Task: Create Card Content Creation Schedule in Board Customer Retention to Workspace Customer Experience. Create Card Project Management Performance Review in Board SEO and SEM to Workspace Customer Experience. Create Card Blog Post Writing in Board Market Segmentation and Targeting Analysis to Workspace Customer Experience
Action: Mouse moved to (610, 185)
Screenshot: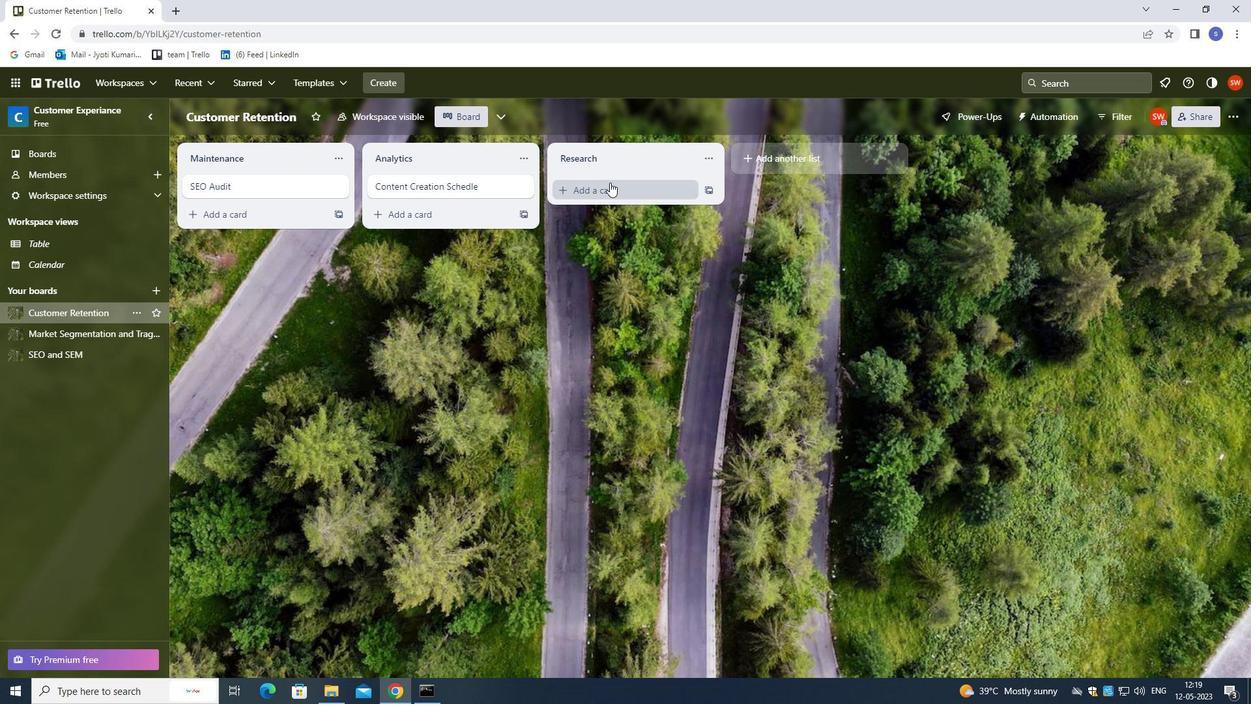 
Action: Mouse pressed left at (610, 185)
Screenshot: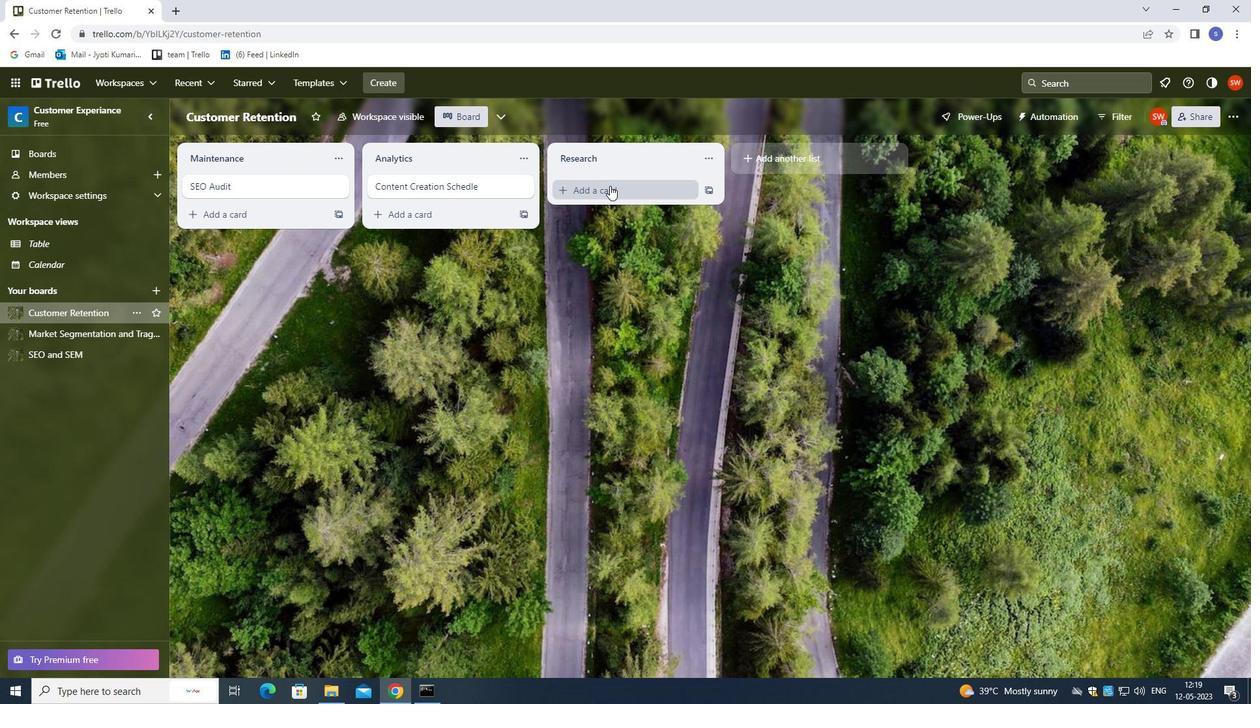 
Action: Mouse moved to (507, 131)
Screenshot: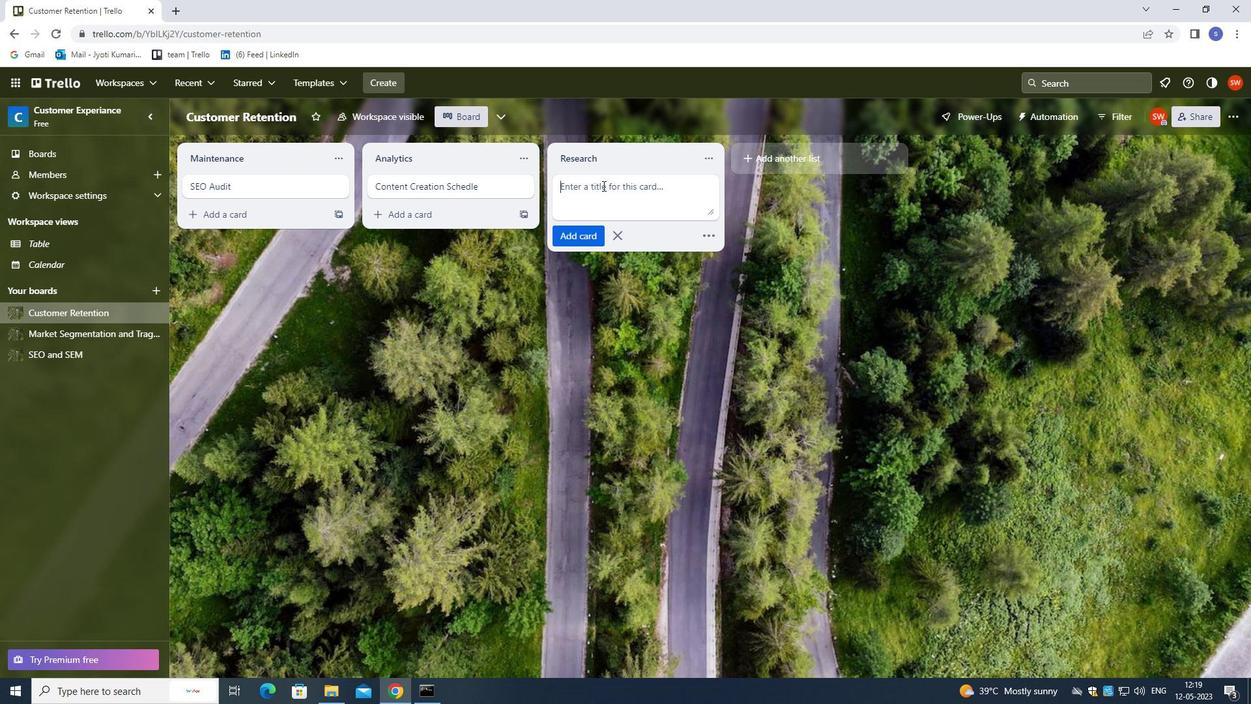 
Action: Key pressed <Key.shift>CONTENT<Key.space><Key.shift>CREATION<Key.space><Key.shift>SCHDULE<Key.backspace><Key.backspace><Key.backspace><Key.backspace><Key.backspace>HEDULE<Key.enter>
Screenshot: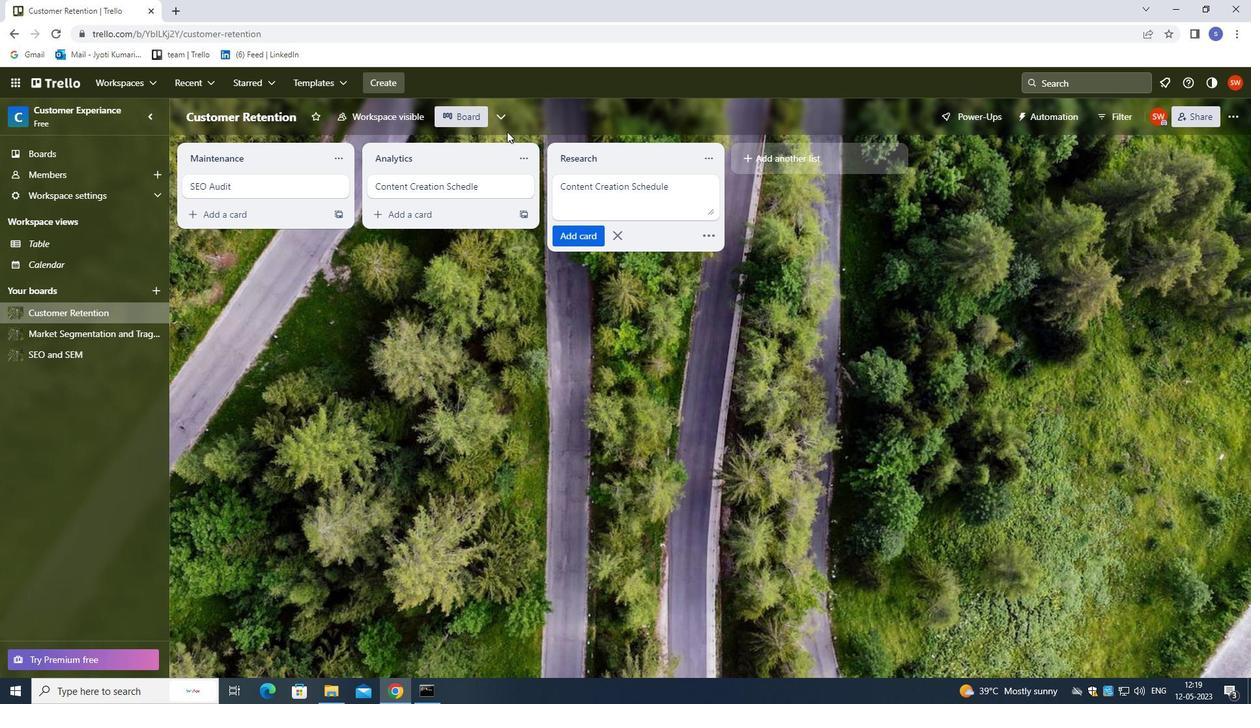 
Action: Mouse moved to (113, 357)
Screenshot: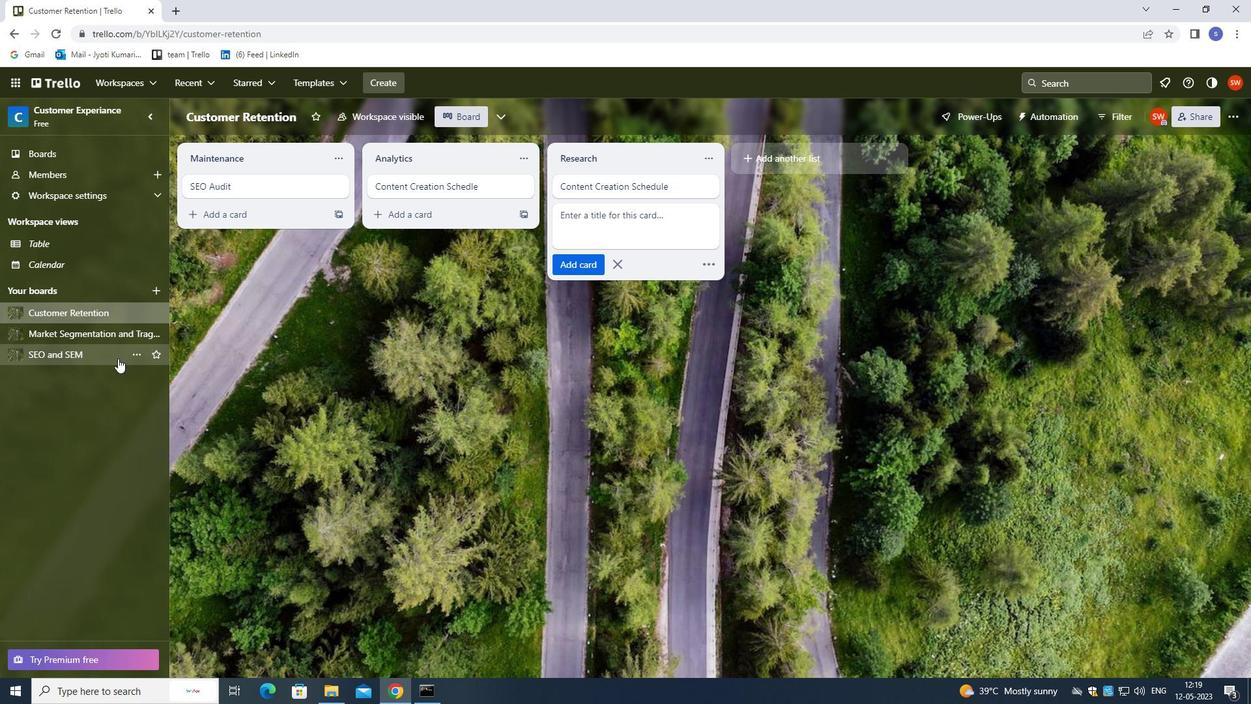 
Action: Mouse pressed left at (113, 357)
Screenshot: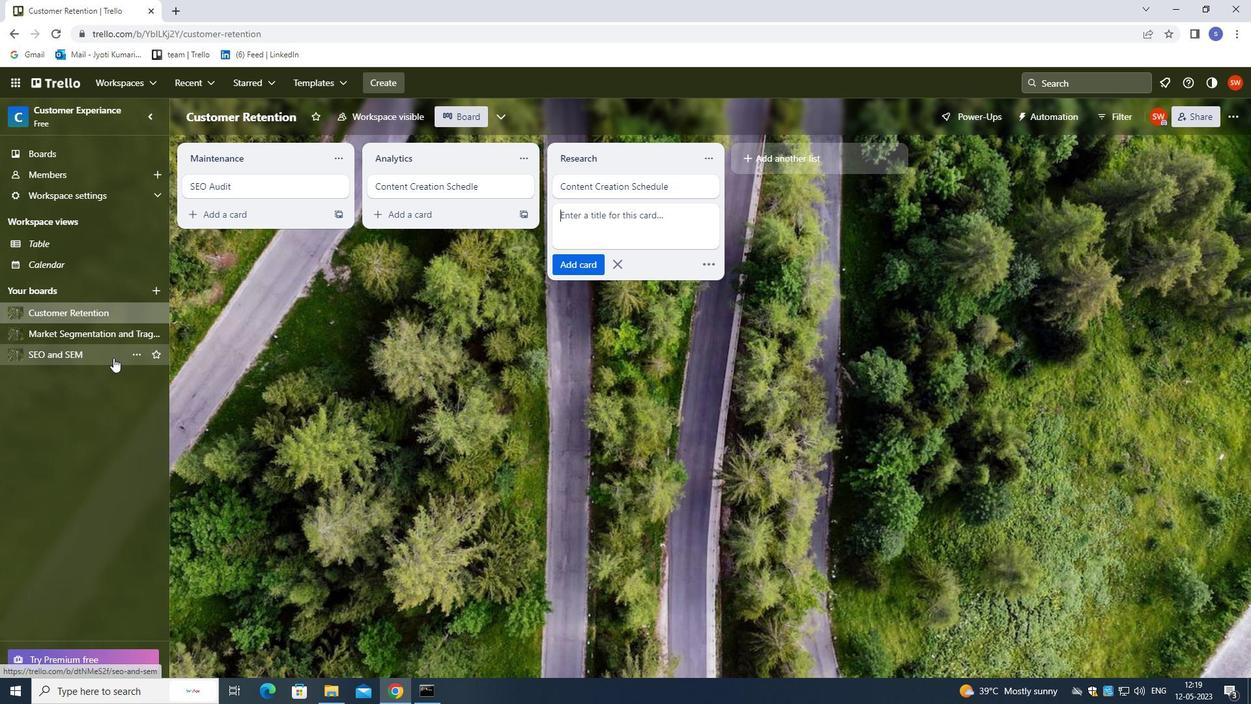 
Action: Mouse moved to (620, 190)
Screenshot: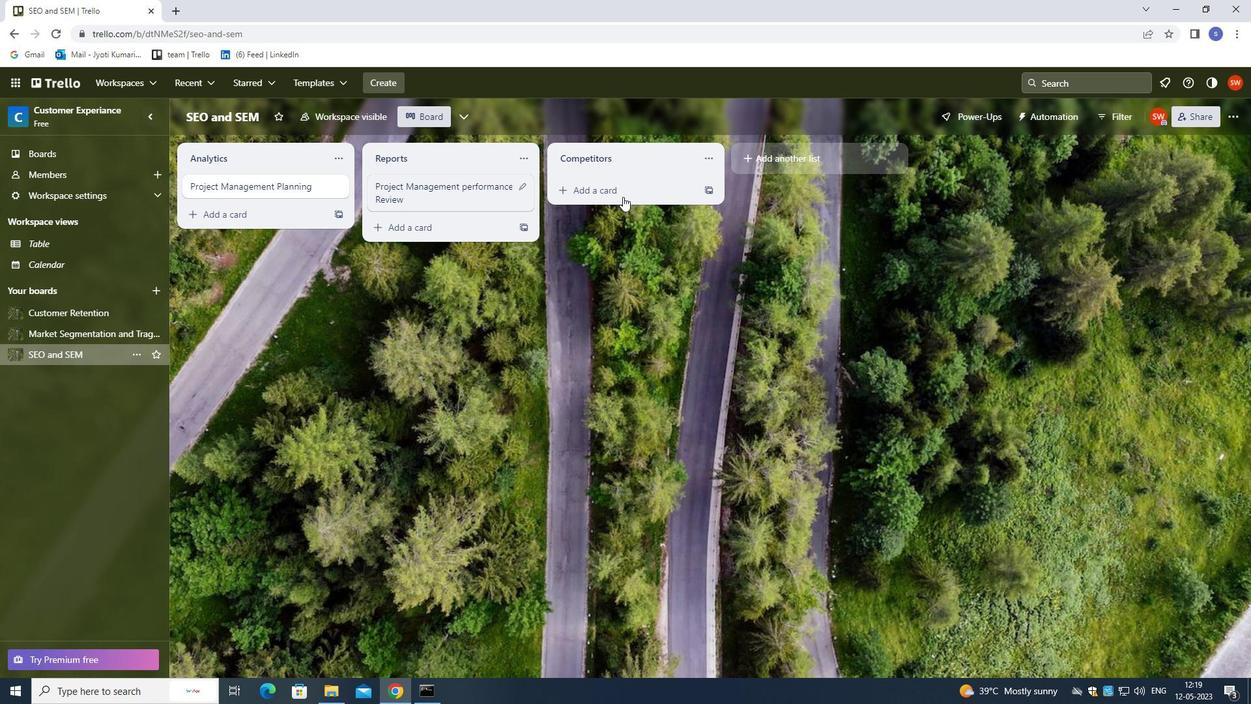 
Action: Mouse pressed left at (620, 190)
Screenshot: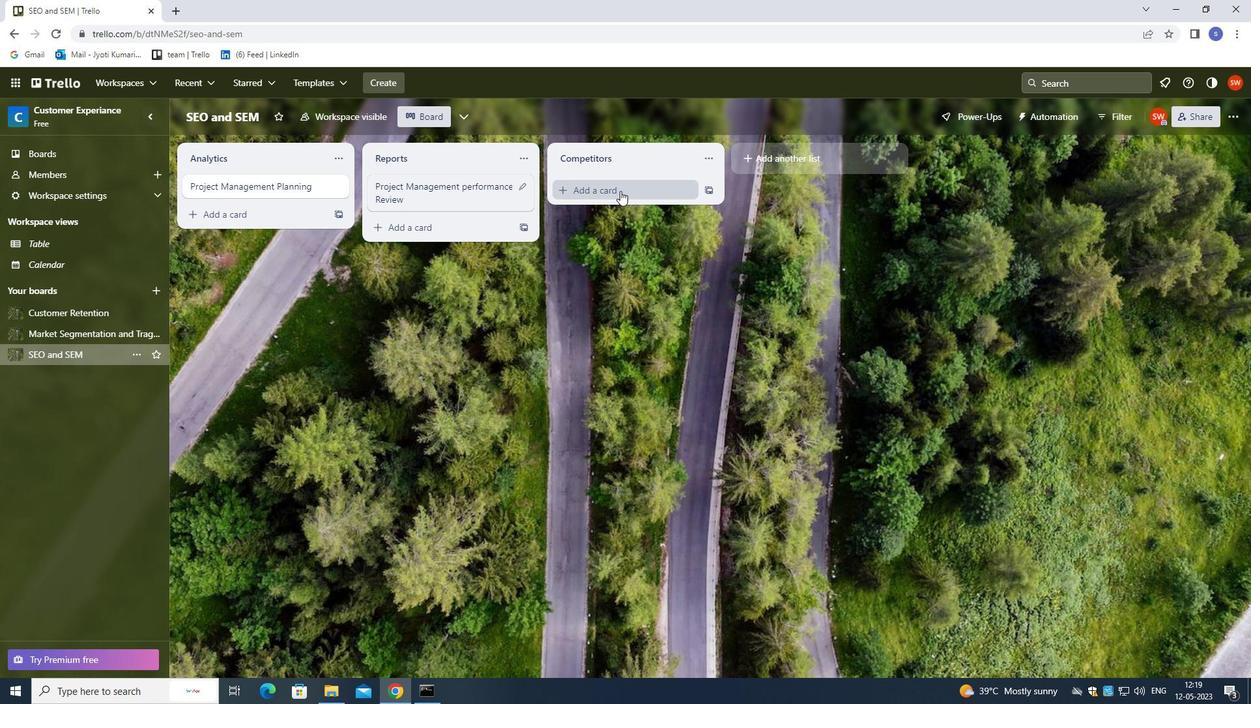 
Action: Mouse moved to (514, 127)
Screenshot: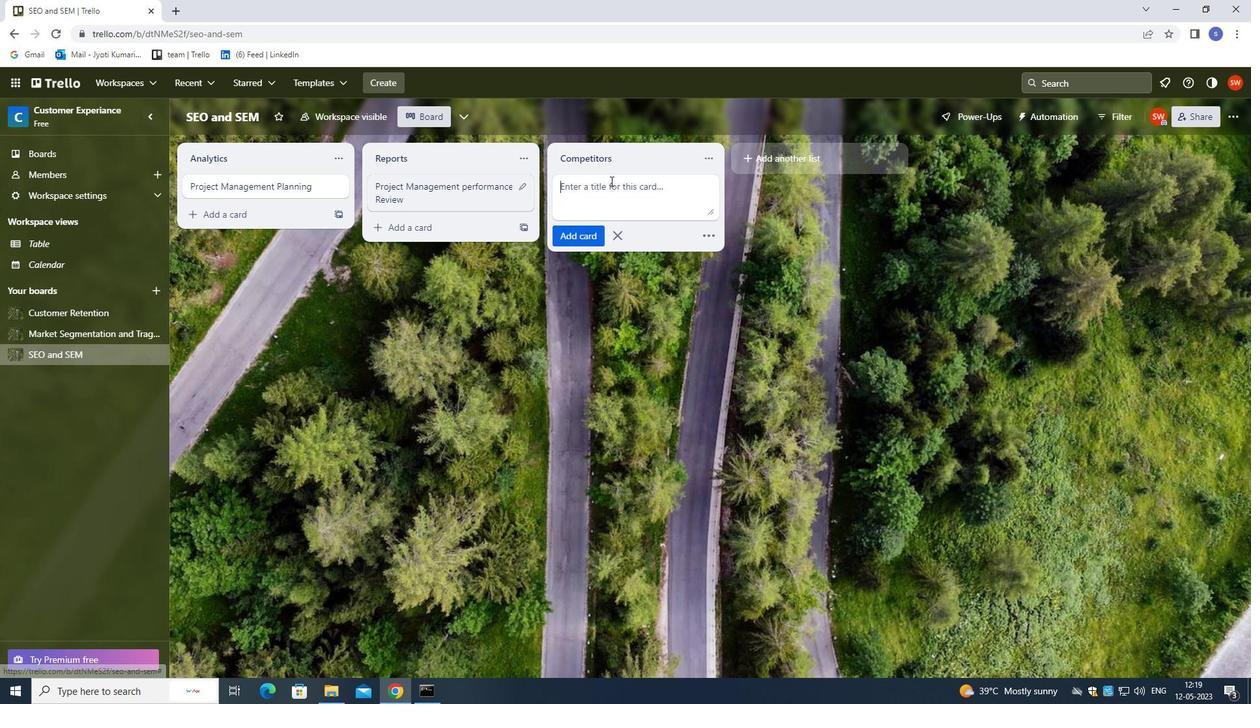 
Action: Key pressed <Key.shift>PROJECT<Key.space><Key.shift>MANAGEMENT<Key.space><Key.shift>PERFORMANCE<Key.space><Key.shift>REVIEW
Screenshot: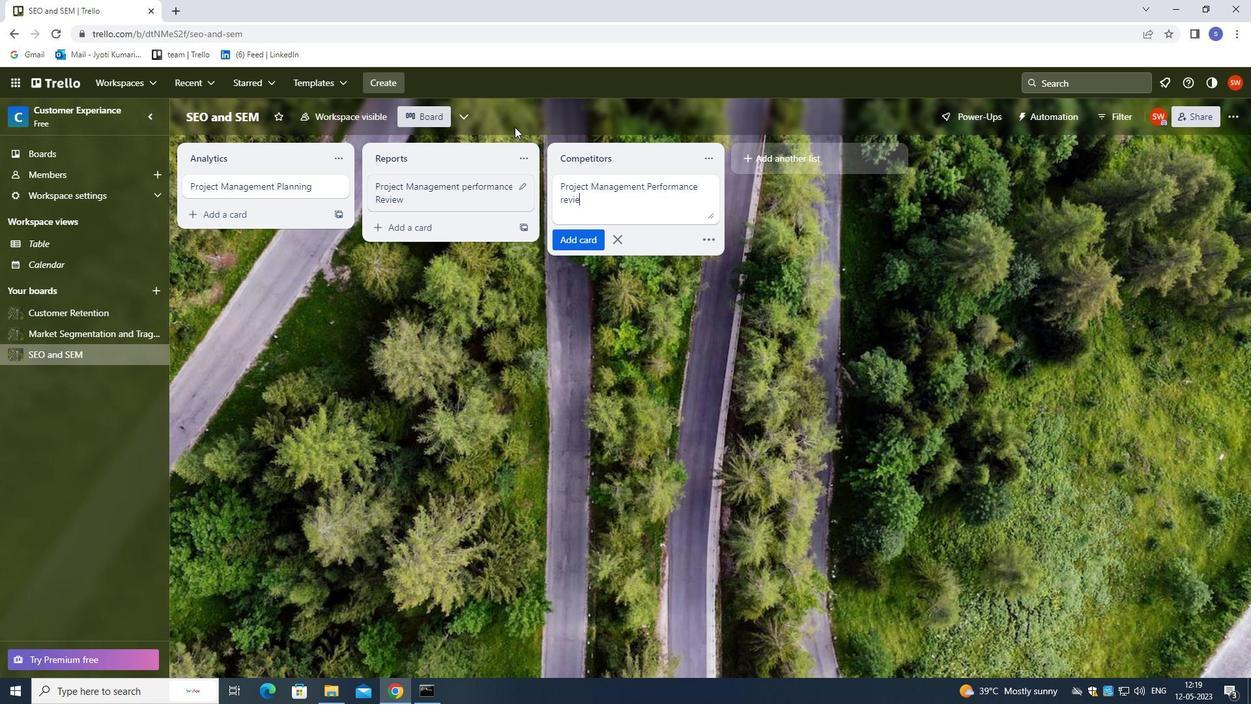 
Action: Mouse moved to (226, 280)
Screenshot: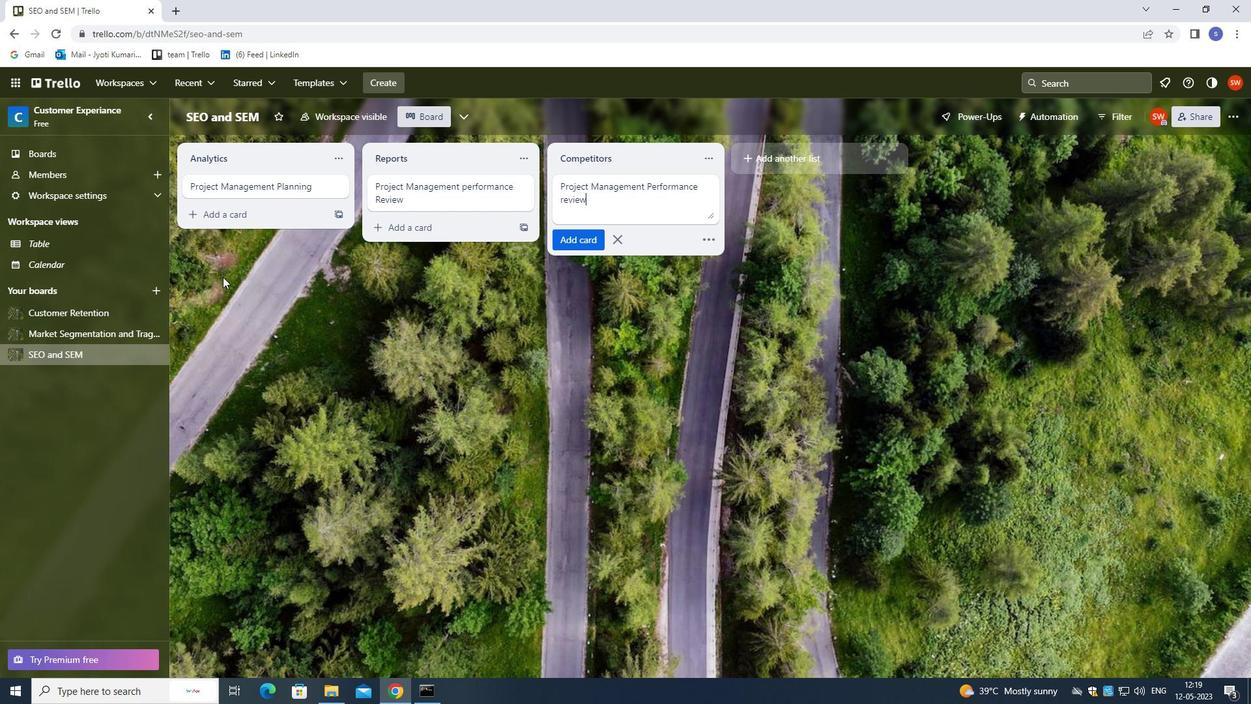 
Action: Key pressed <Key.enter>
Screenshot: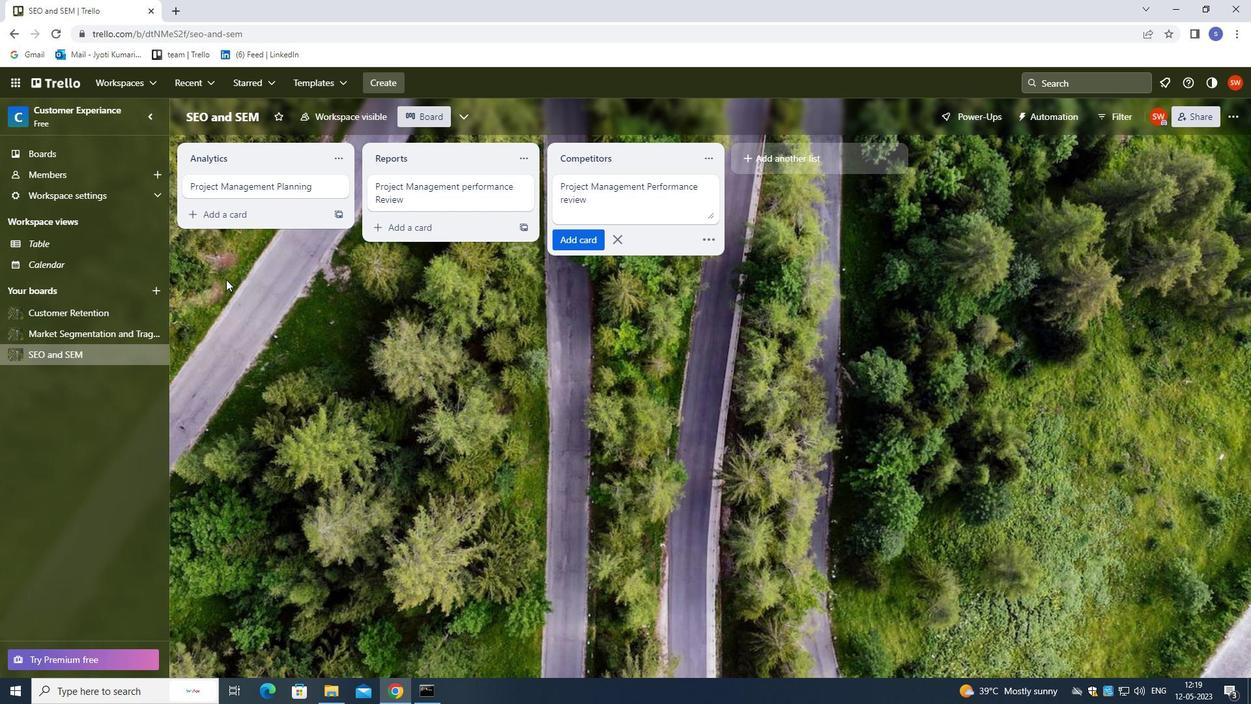 
Action: Mouse moved to (99, 335)
Screenshot: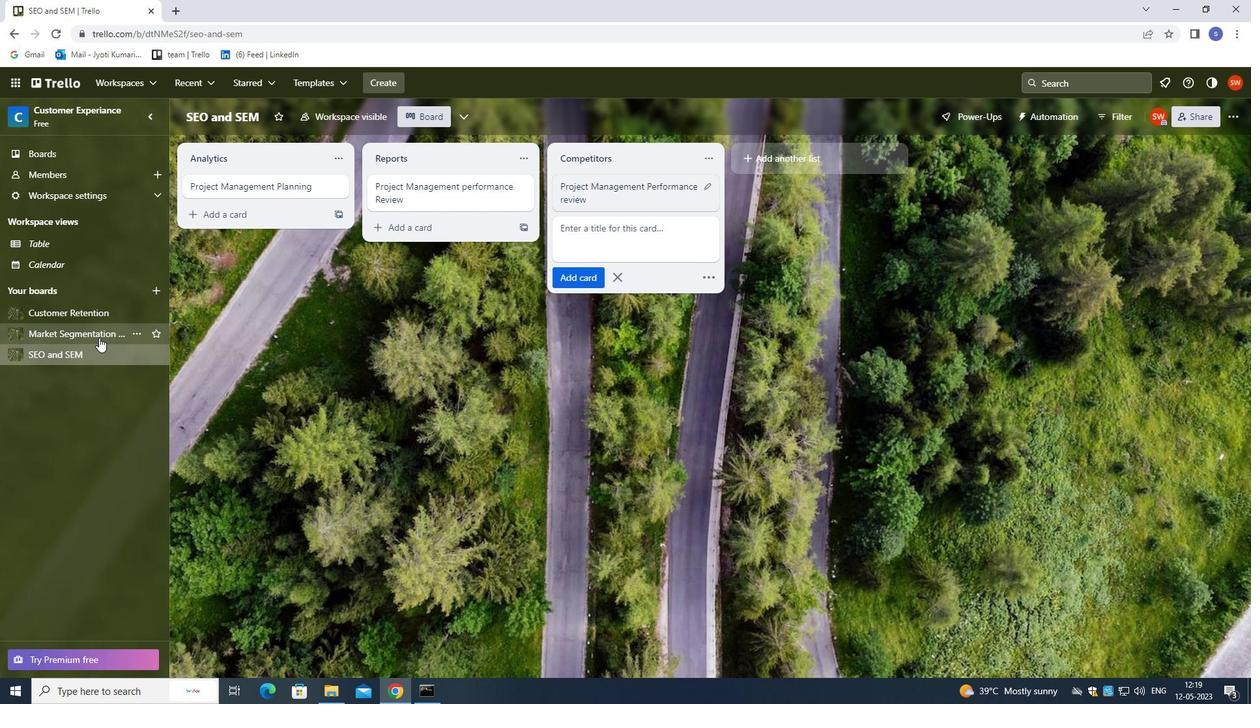 
Action: Mouse pressed left at (99, 335)
Screenshot: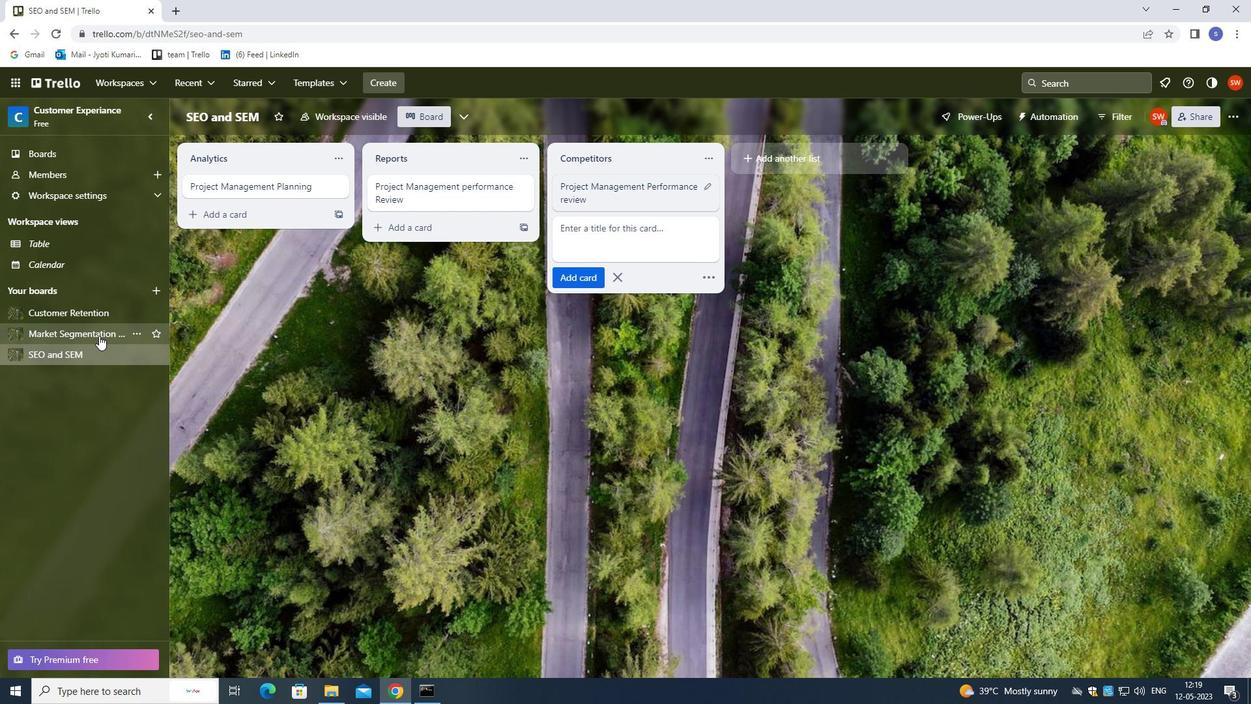 
Action: Mouse moved to (161, 357)
Screenshot: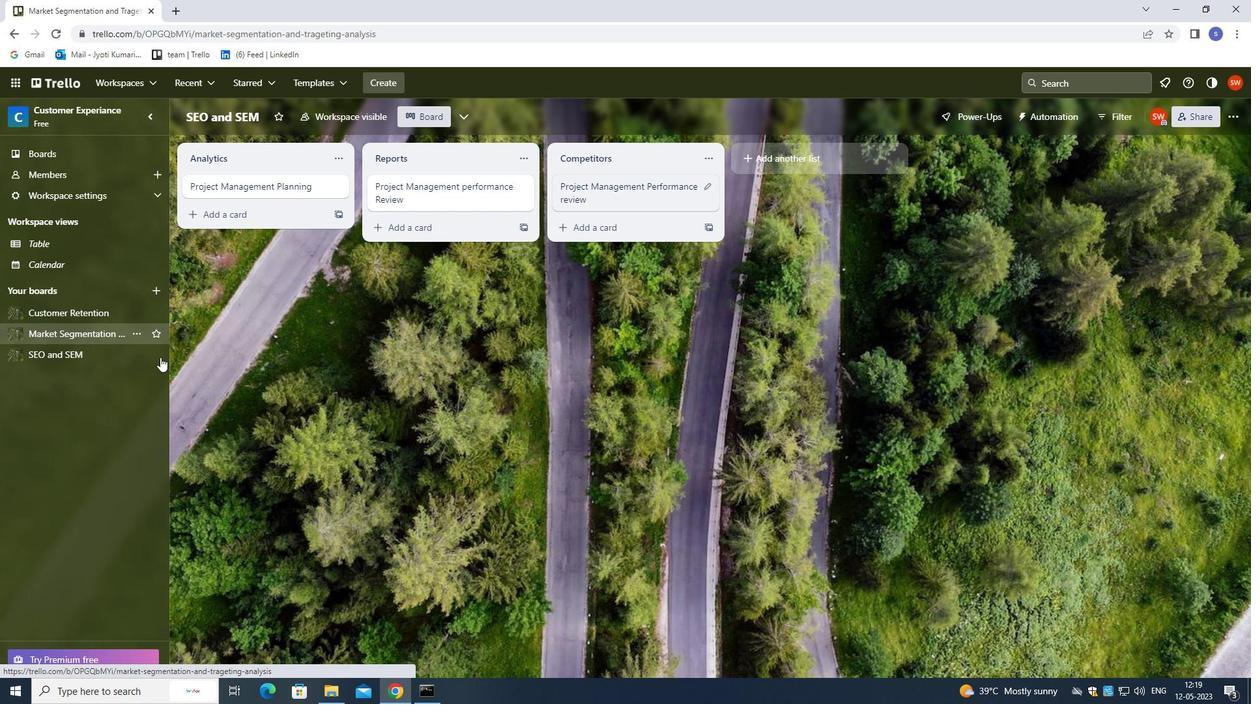 
Action: Key pressed <Key.shift>BLO
Screenshot: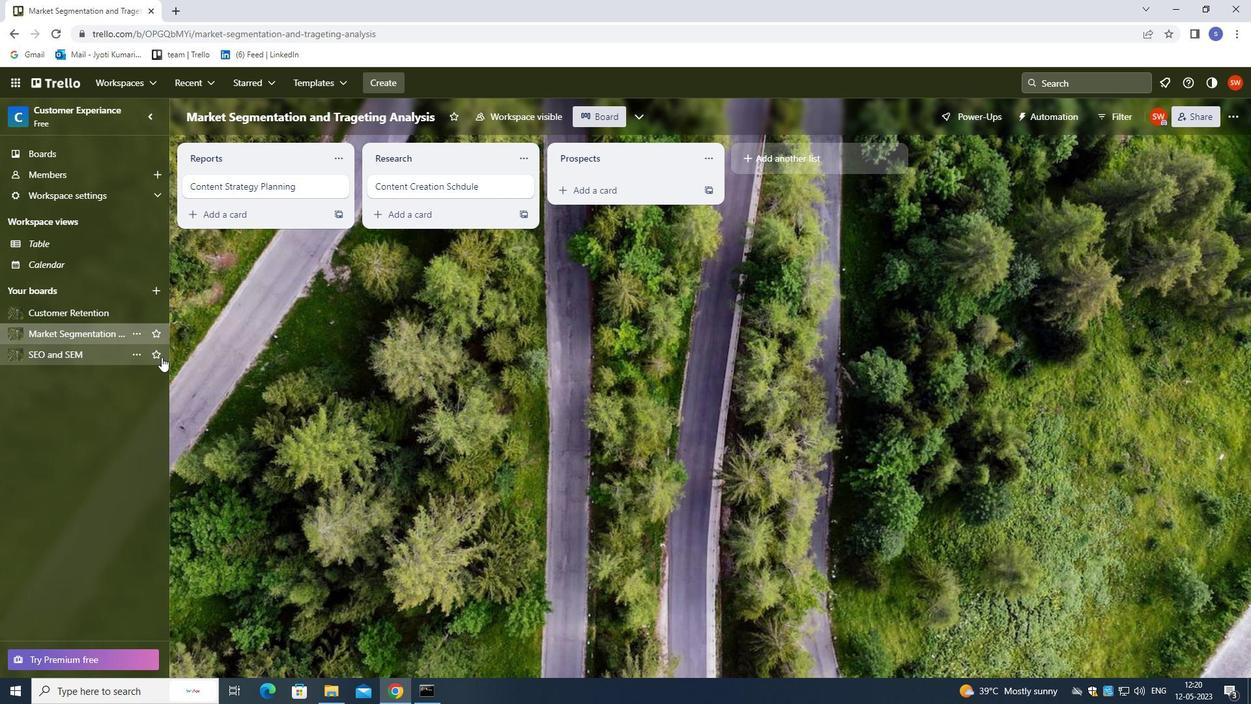 
Action: Mouse moved to (575, 189)
Screenshot: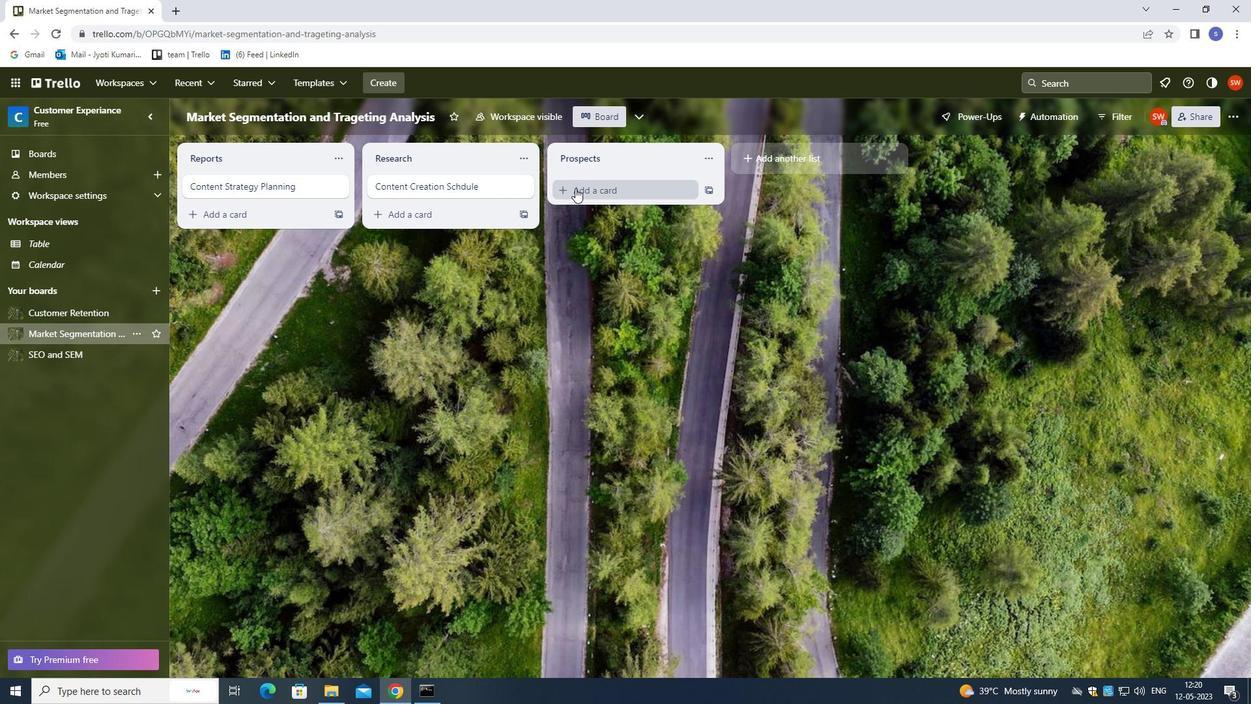 
Action: Mouse pressed left at (575, 189)
Screenshot: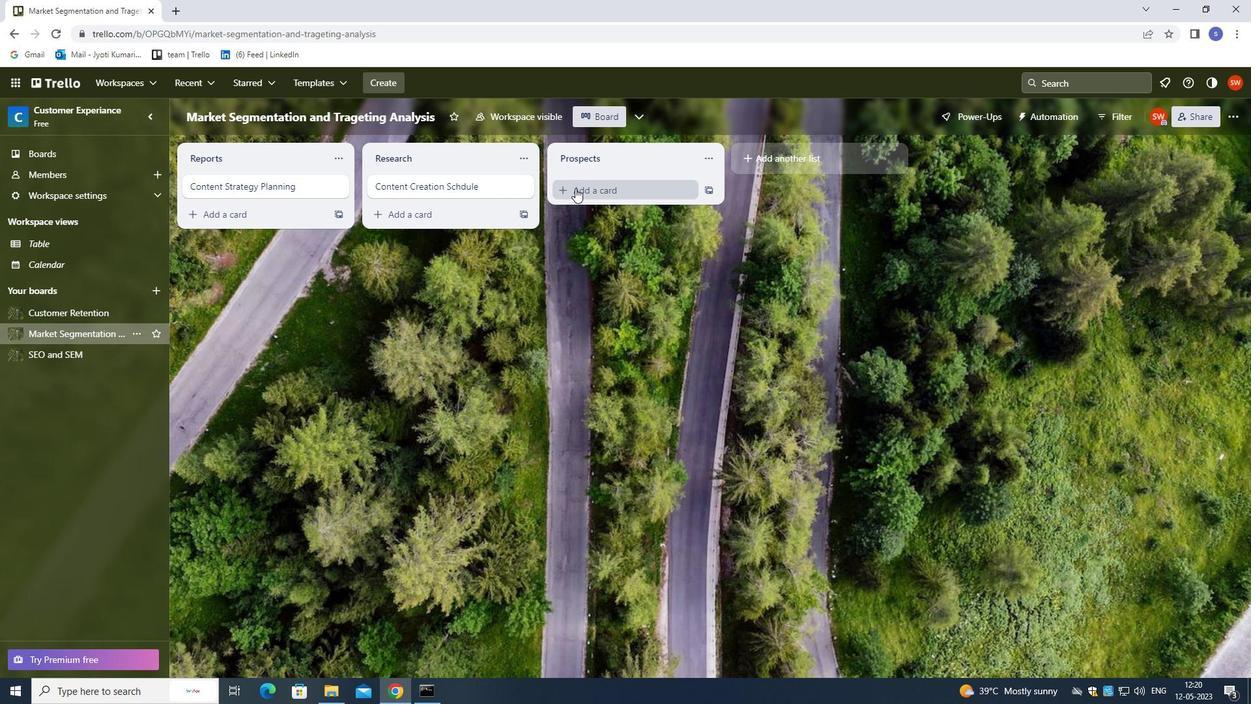 
Action: Mouse moved to (576, 189)
Screenshot: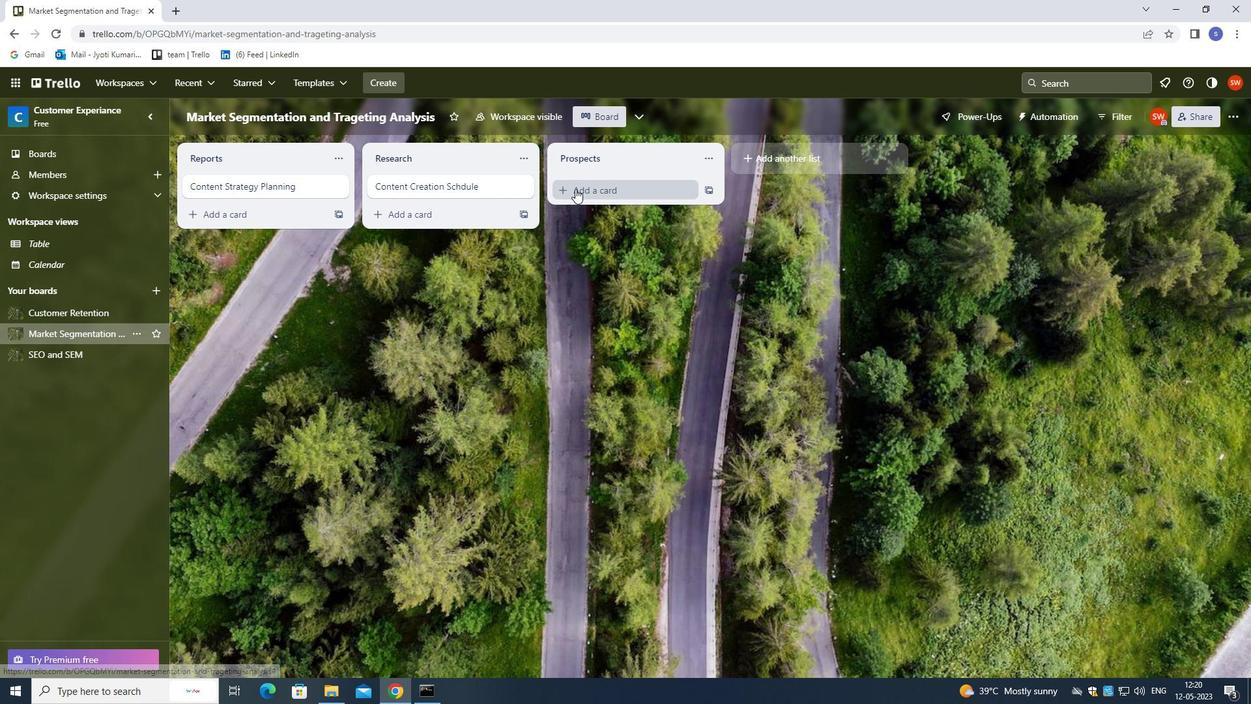 
Action: Key pressed <Key.shift>BLOG<Key.space><Key.shift>POST<Key.space><Key.shift><Key.shift><Key.shift><Key.shift><Key.shift>PROJECT<Key.space><Key.shift><Key.shift><Key.shift><Key.shift><Key.shift><Key.shift><Key.shift><Key.shift>MN<Key.backspace><Key.backspace><Key.backspace><Key.backspace><Key.backspace><Key.backspace><Key.backspace><Key.backspace><Key.backspace><Key.backspace><Key.shift>WRITING<Key.space><Key.enter>
Screenshot: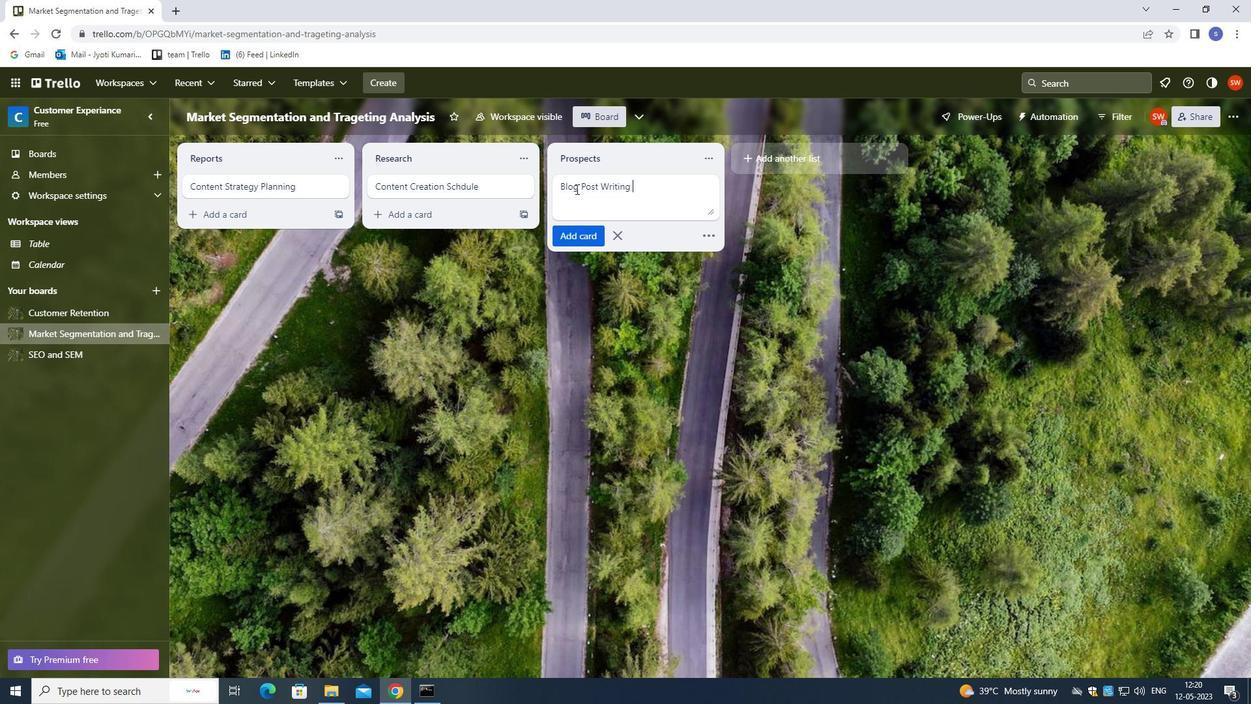 
Action: Mouse moved to (576, 189)
Screenshot: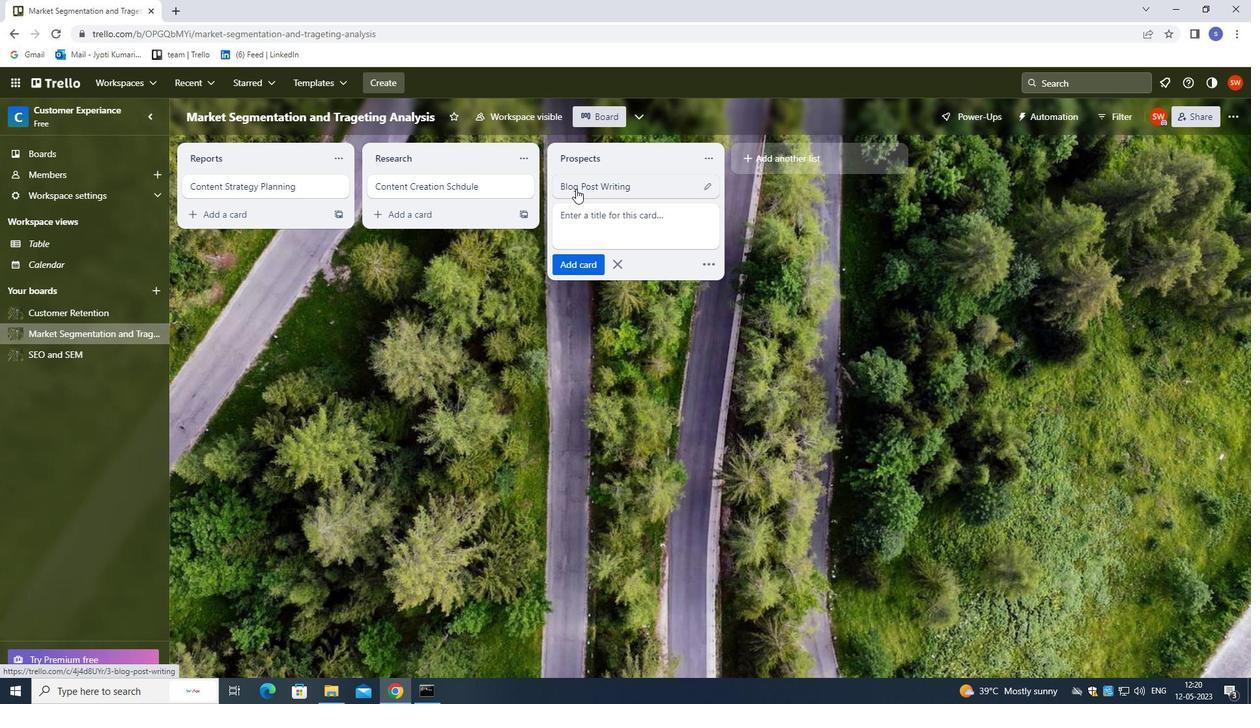 
